 Task: Create a task  Implement backup and restore functionality for better data management , assign it to team member softage.7@softage.net in the project Transpire and update the status of the task to  On Track  , set the priority of the task to Low.
Action: Mouse moved to (39, 394)
Screenshot: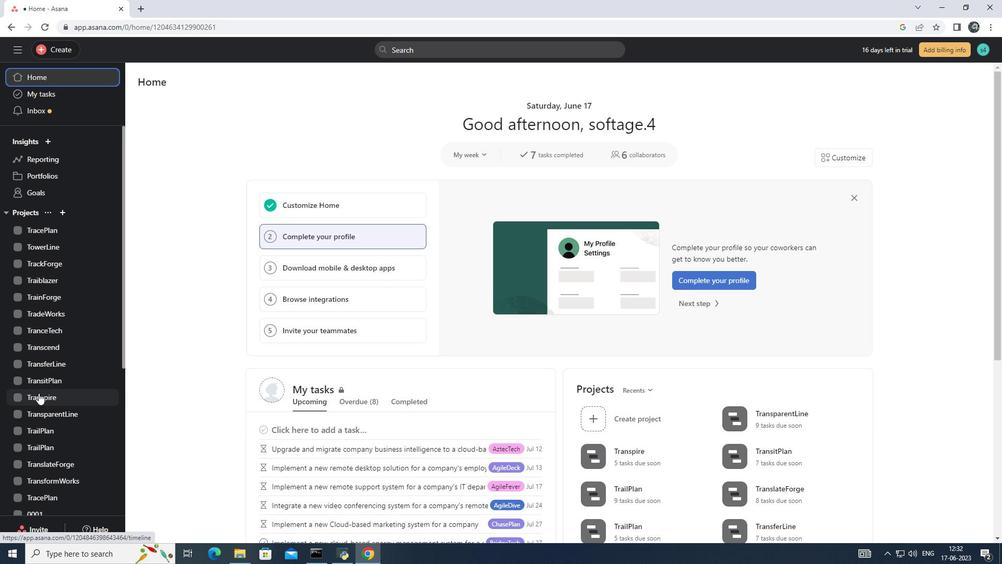 
Action: Mouse pressed left at (39, 394)
Screenshot: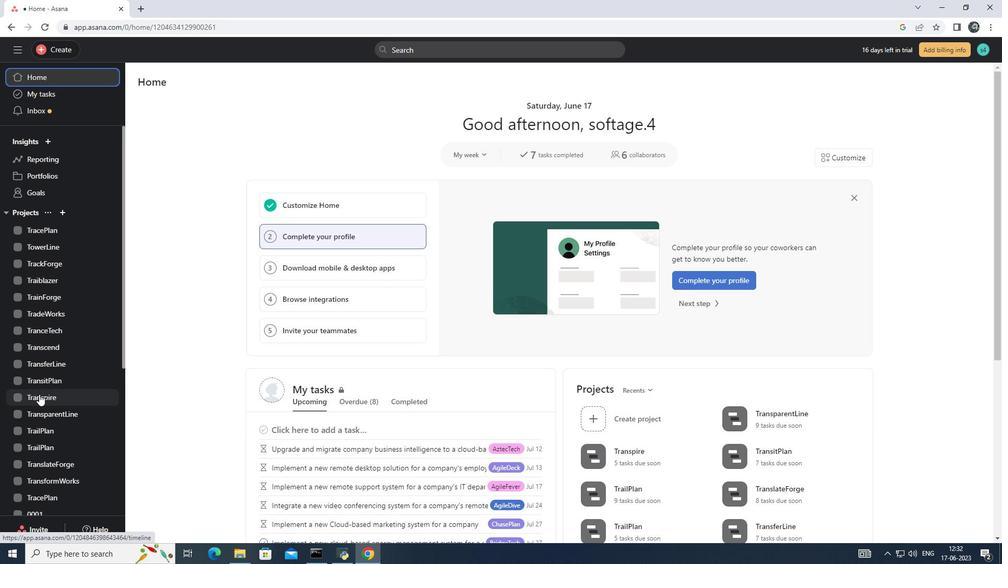 
Action: Mouse scrolled (39, 394) with delta (0, 0)
Screenshot: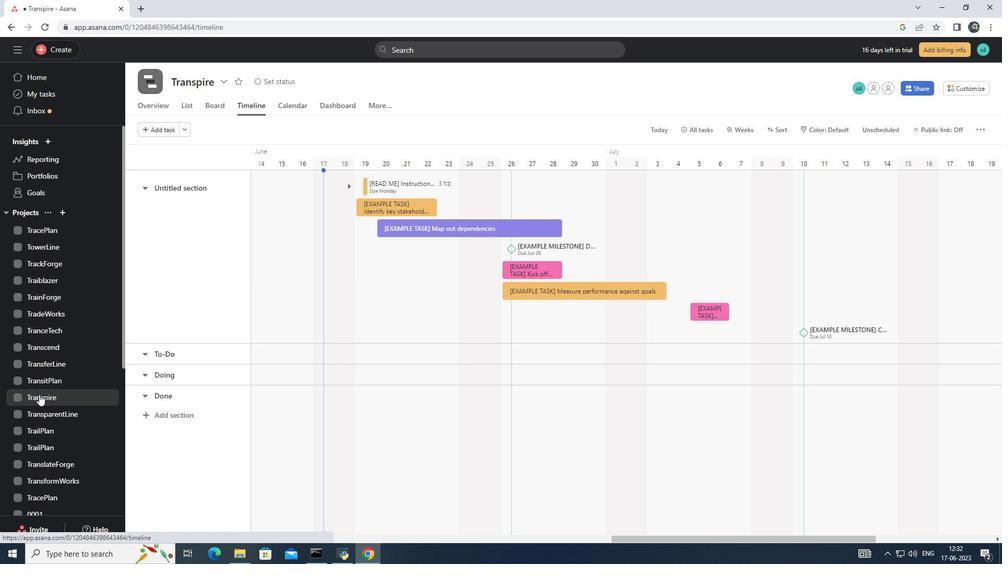 
Action: Mouse moved to (168, 125)
Screenshot: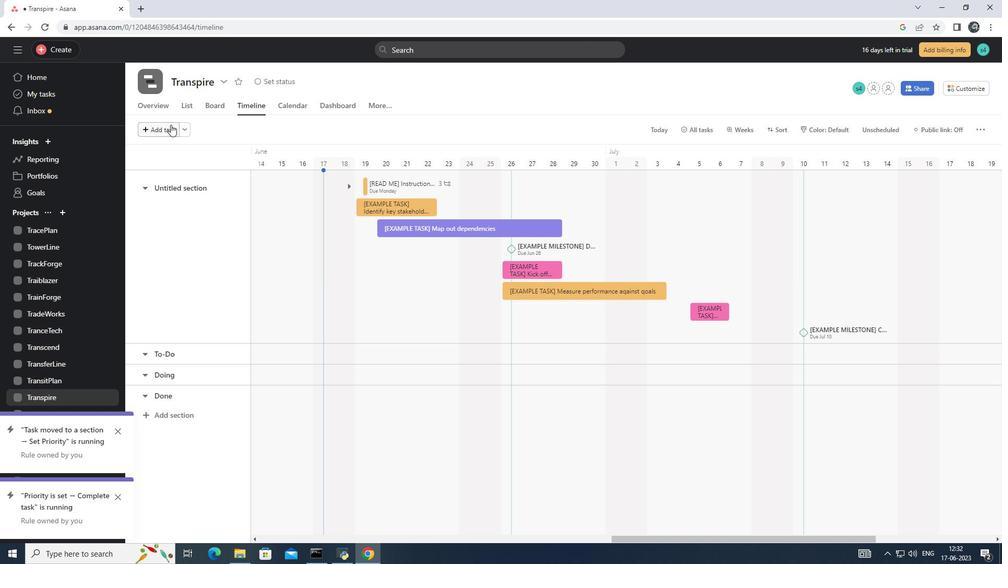 
Action: Mouse pressed left at (168, 125)
Screenshot: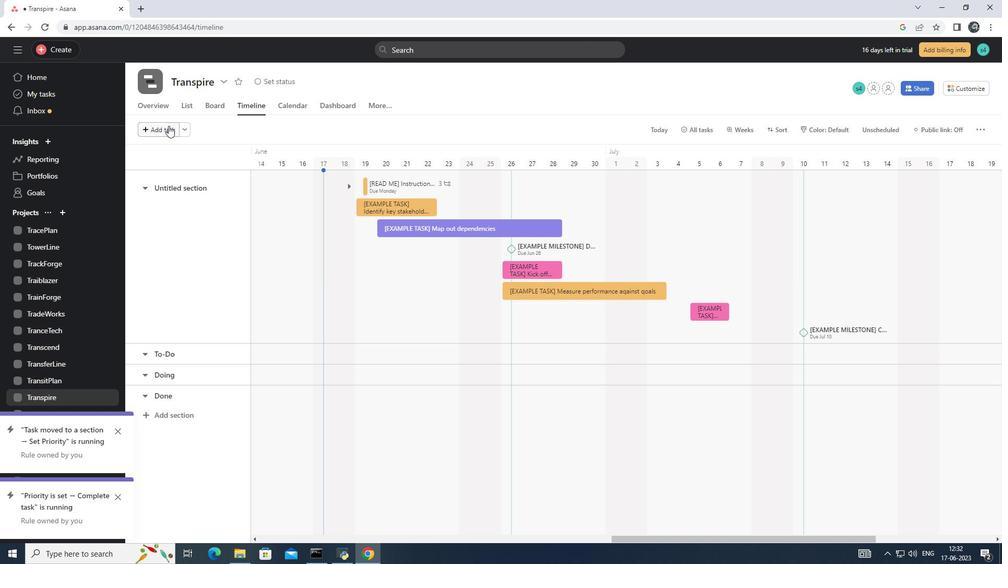 
Action: Mouse moved to (334, 188)
Screenshot: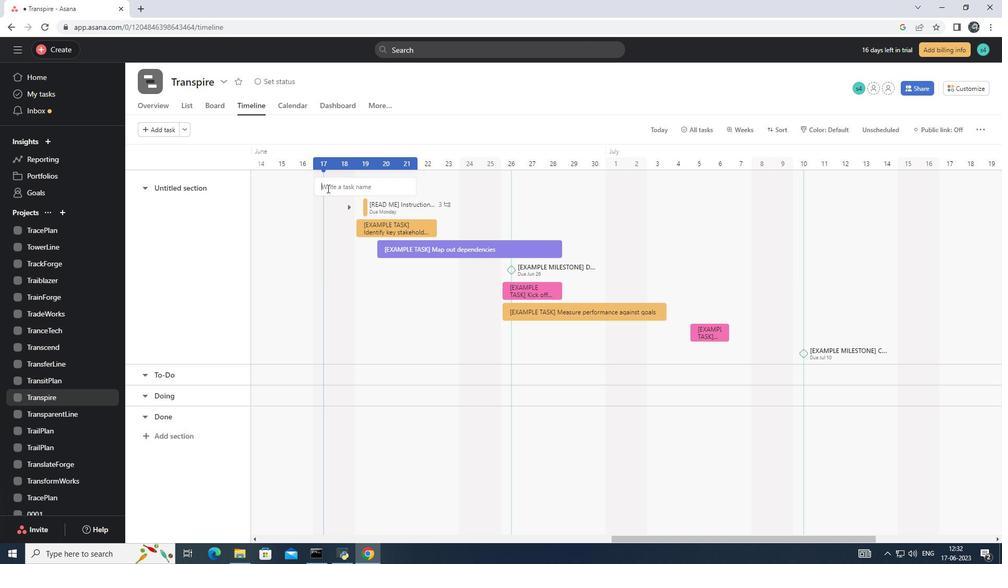 
Action: Mouse pressed left at (334, 188)
Screenshot: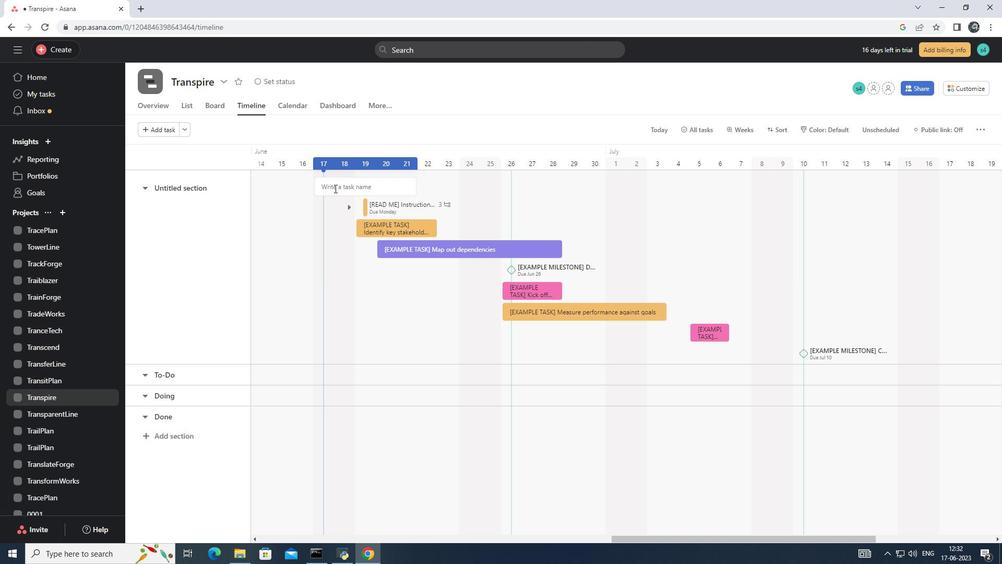 
Action: Mouse moved to (335, 188)
Screenshot: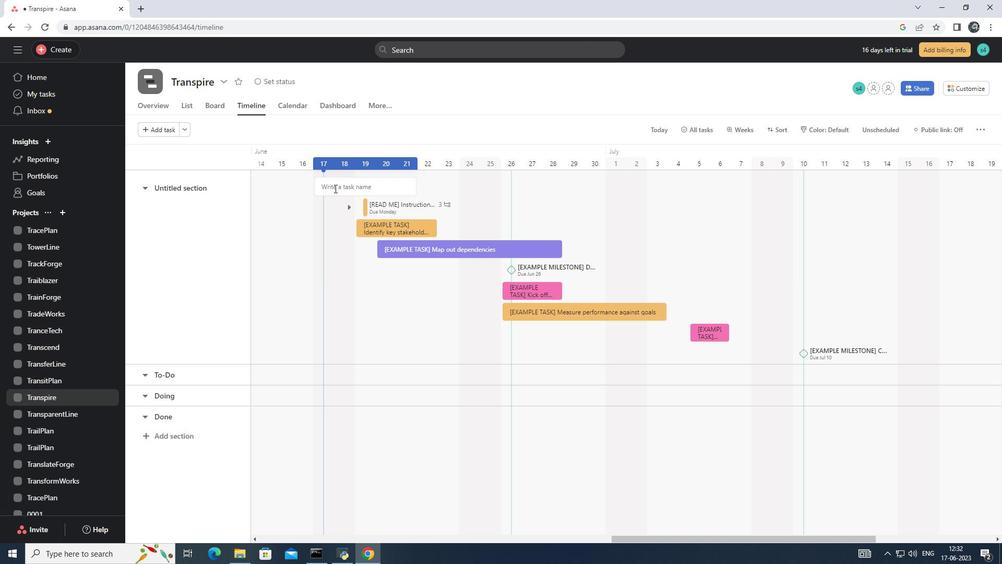 
Action: Key pressed <Key.shift>Implement<Key.space>backup<Key.space>and<Key.space>restore<Key.space>functionality<Key.space>for<Key.space>better<Key.space>data<Key.space>management<Key.enter>
Screenshot: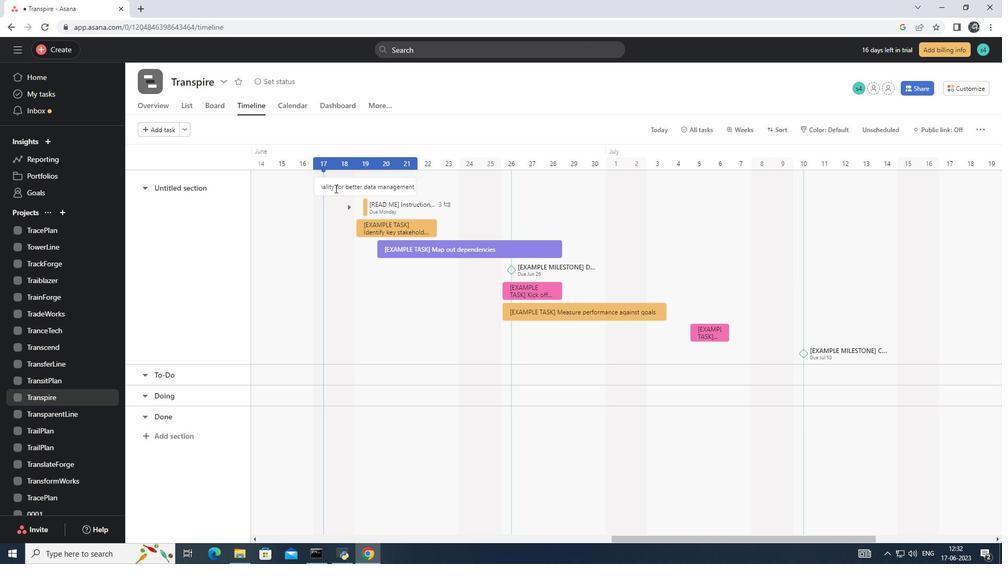 
Action: Mouse pressed left at (335, 188)
Screenshot: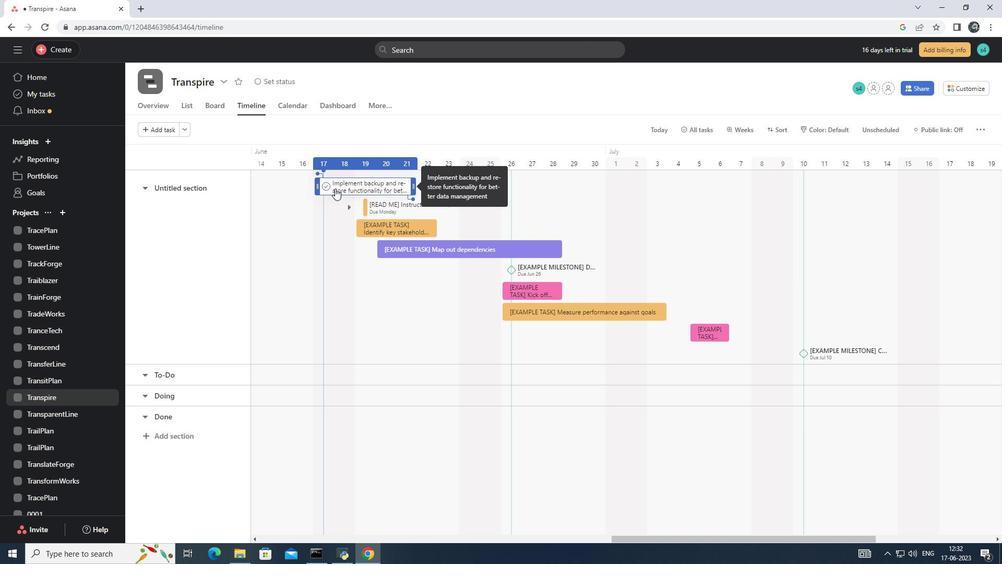 
Action: Mouse moved to (745, 205)
Screenshot: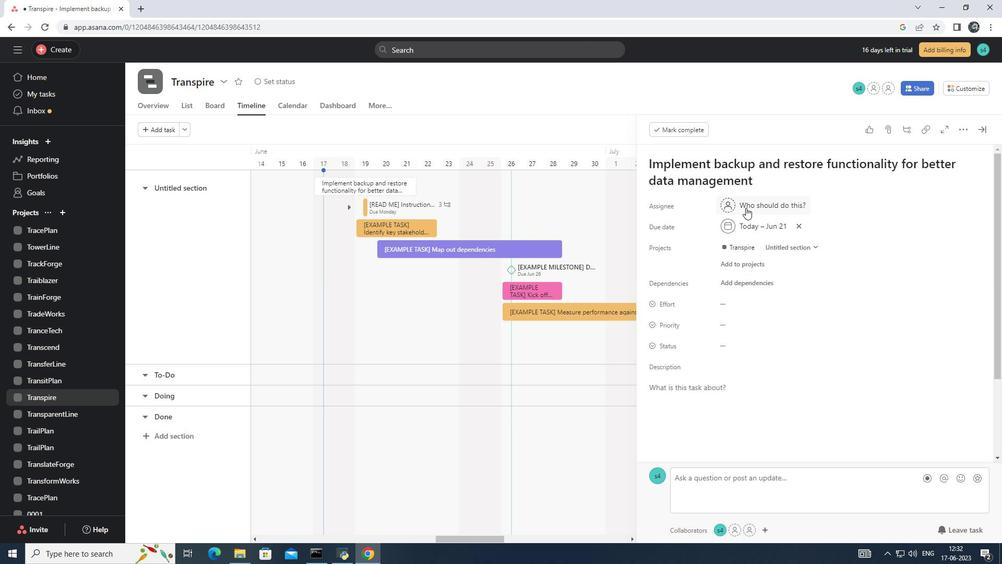 
Action: Mouse pressed left at (745, 205)
Screenshot: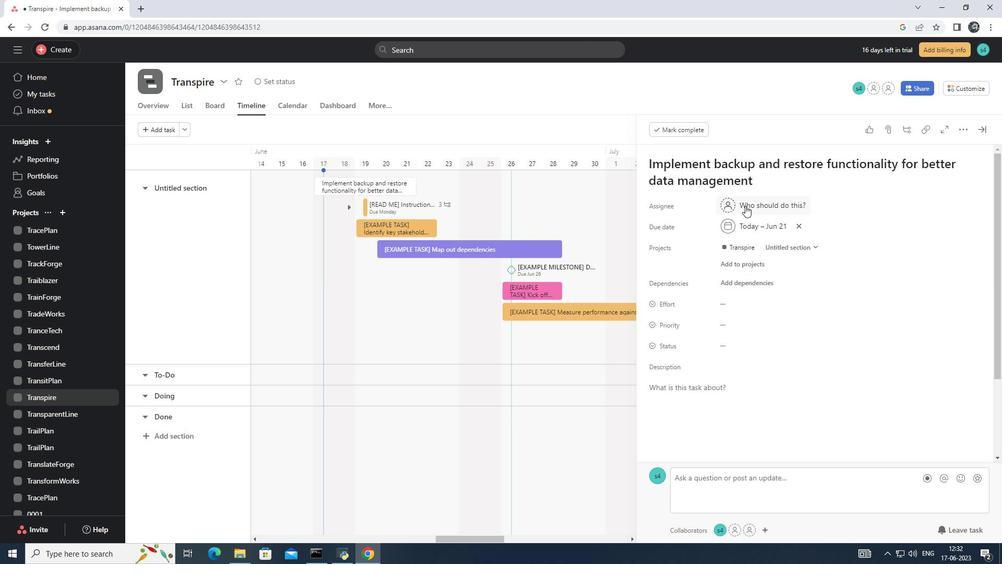 
Action: Key pressed softage.7<Key.shift>@softage.net<Key.enter>
Screenshot: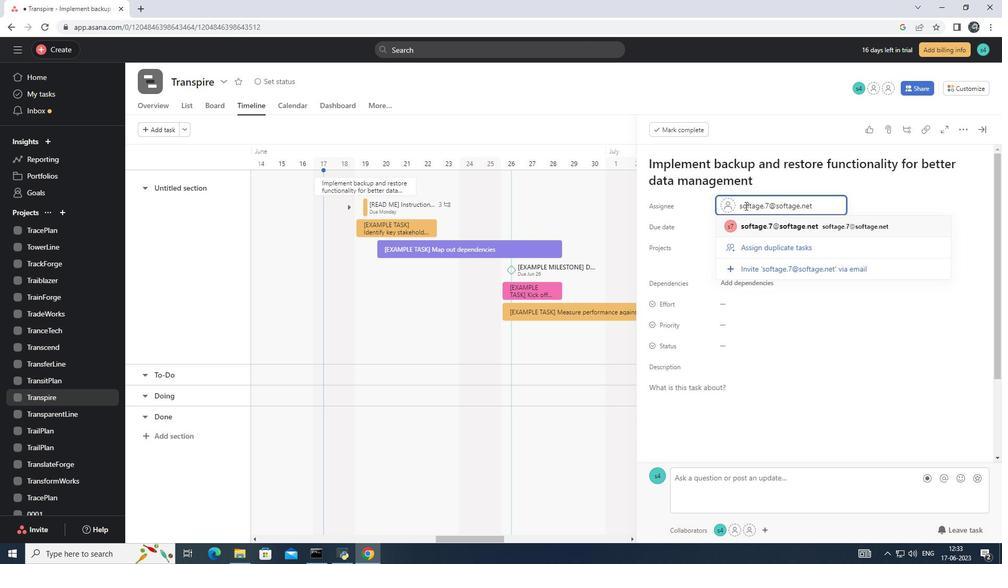 
Action: Mouse moved to (764, 345)
Screenshot: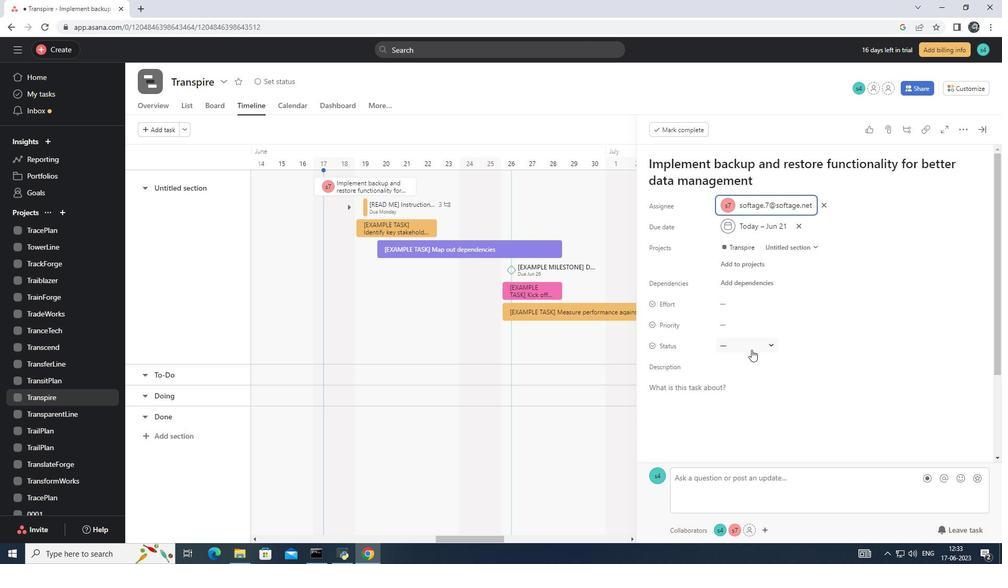 
Action: Mouse pressed left at (764, 345)
Screenshot: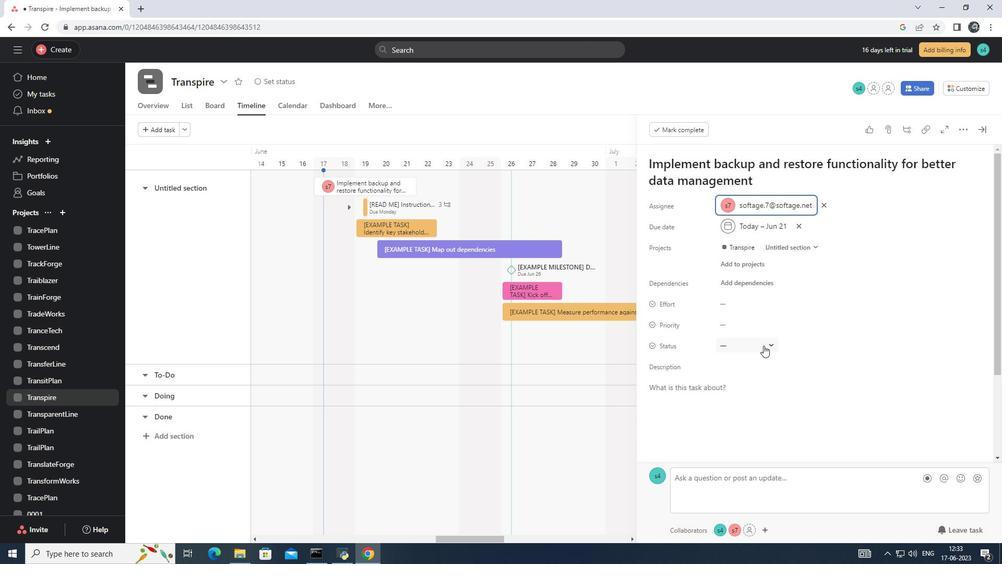 
Action: Mouse moved to (772, 378)
Screenshot: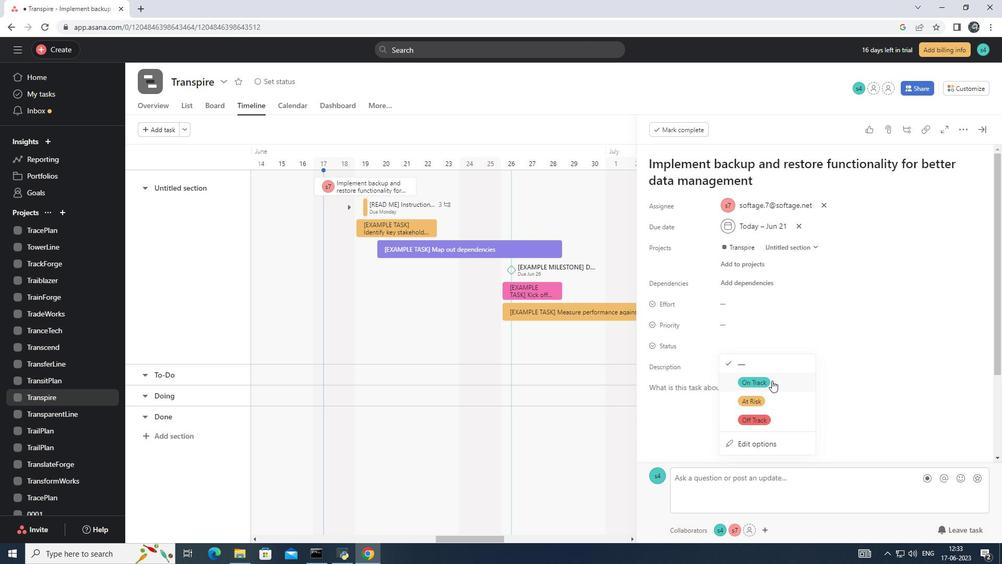 
Action: Mouse pressed left at (772, 378)
Screenshot: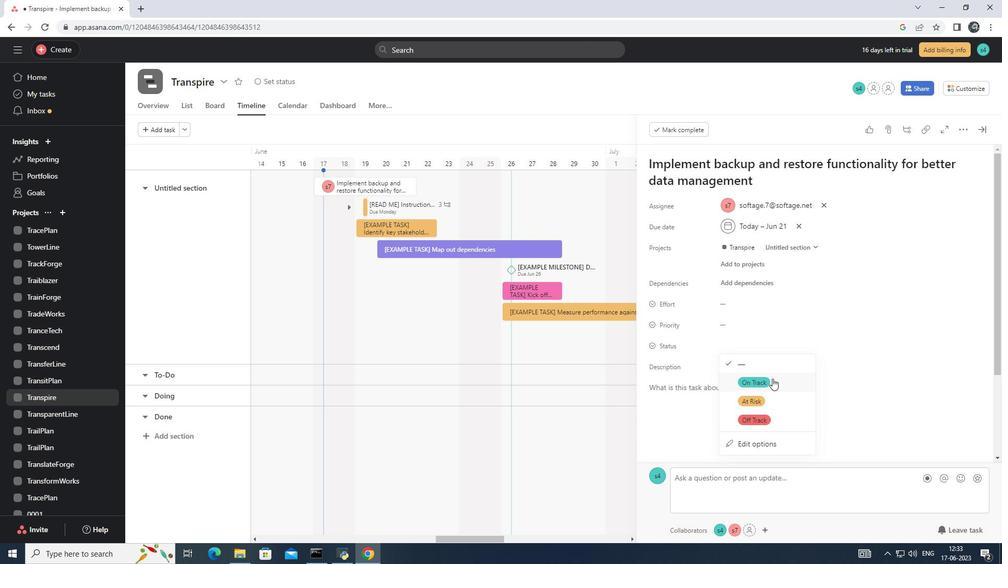 
Action: Mouse moved to (757, 322)
Screenshot: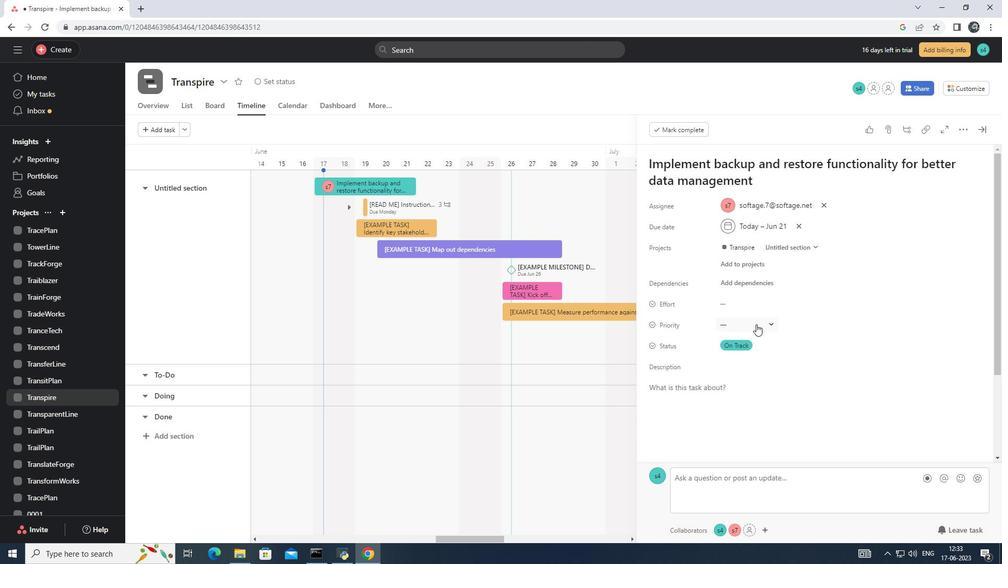 
Action: Mouse pressed left at (757, 322)
Screenshot: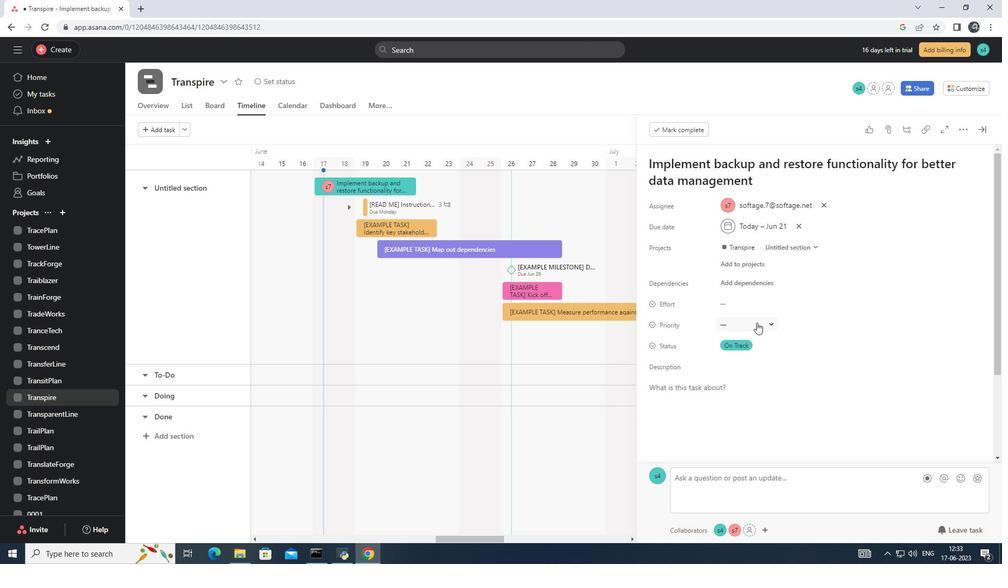 
Action: Mouse moved to (780, 396)
Screenshot: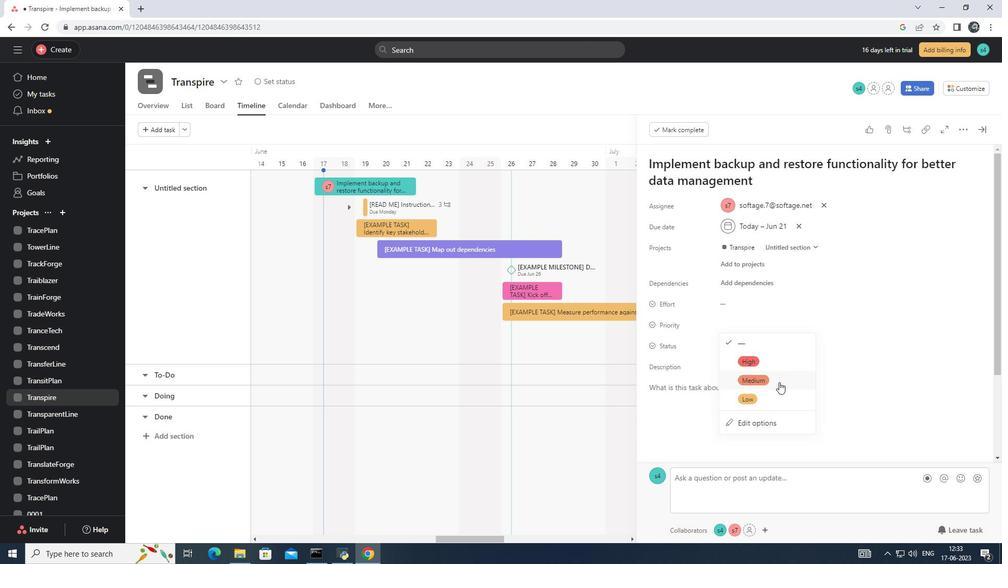 
Action: Mouse pressed left at (780, 396)
Screenshot: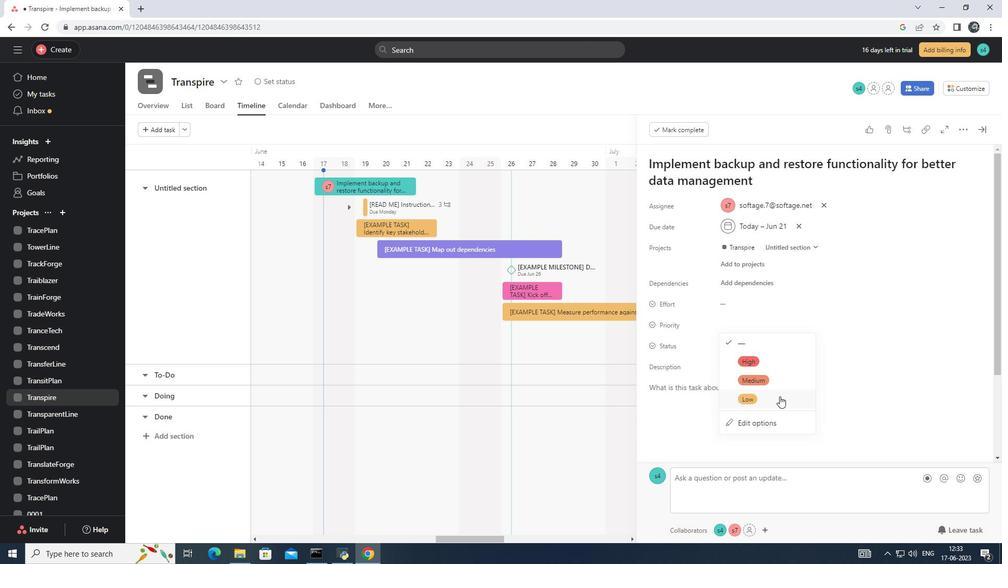 
